 Task: In the  document overcomeprocrastination.rtf Share this file with 'softage.4@softage.net' Make a copy of the file 'without changing the auto name' Delete the  copy of the file
Action: Mouse moved to (46, 62)
Screenshot: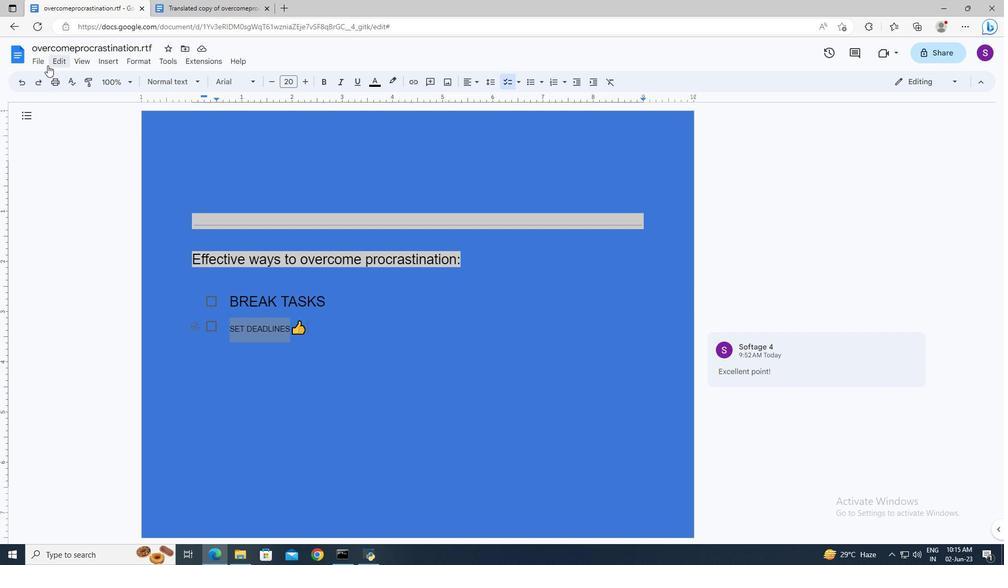 
Action: Mouse pressed left at (46, 62)
Screenshot: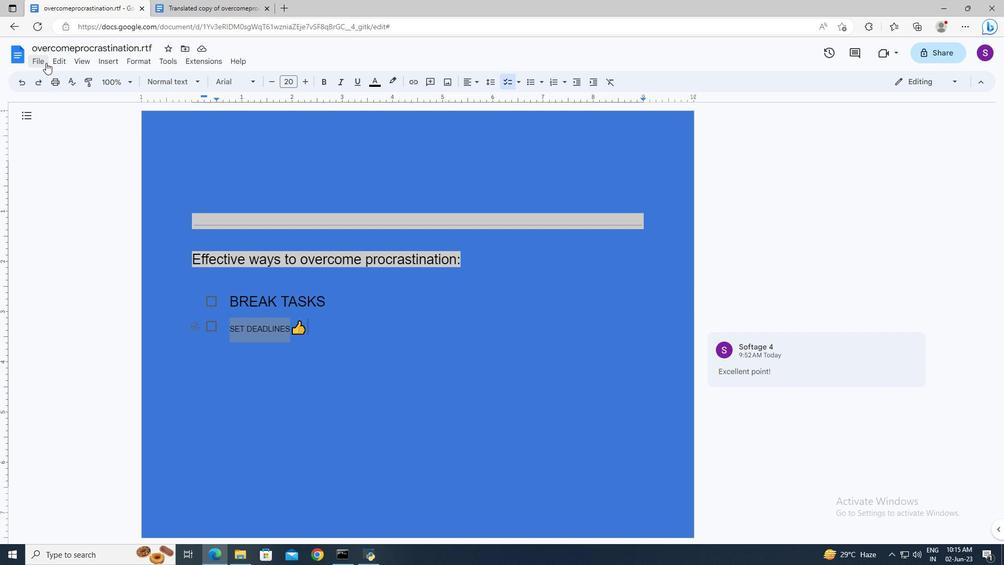 
Action: Mouse moved to (220, 137)
Screenshot: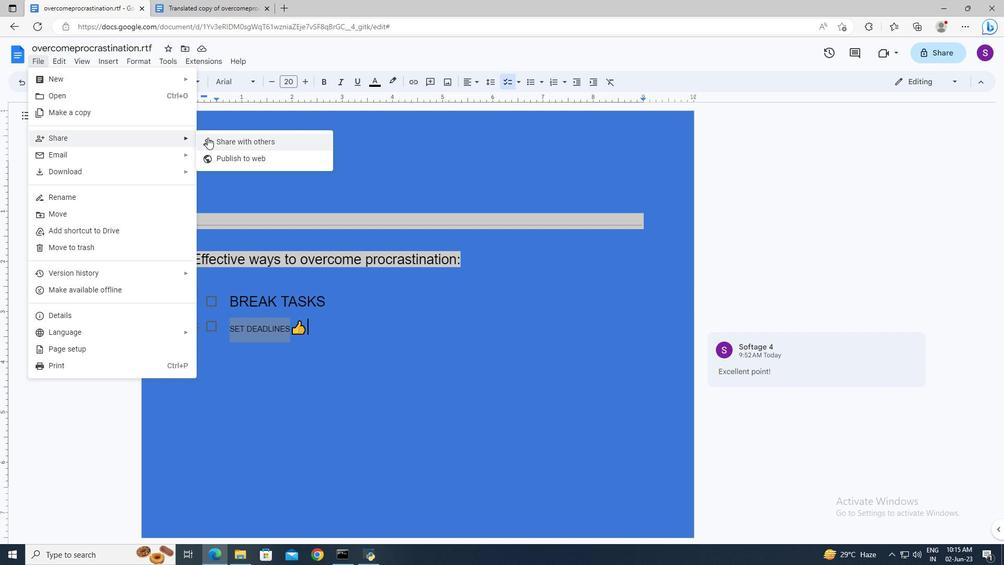 
Action: Mouse pressed left at (220, 137)
Screenshot: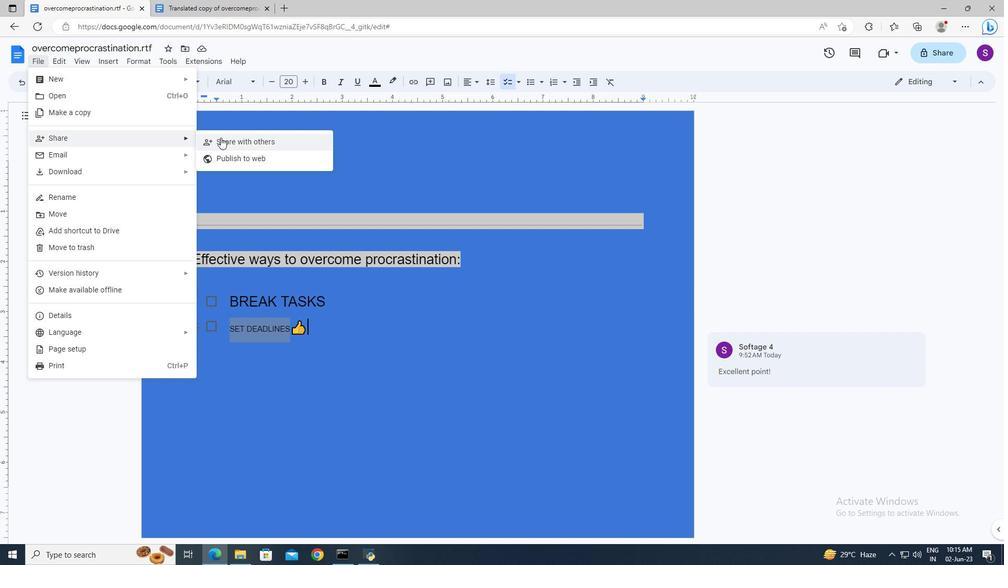 
Action: Mouse moved to (407, 233)
Screenshot: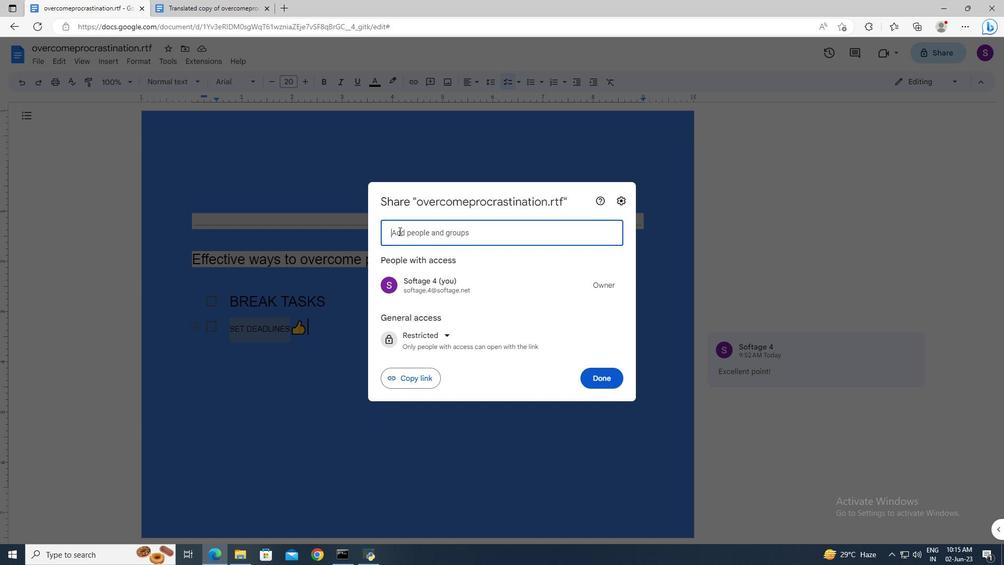 
Action: Mouse pressed left at (407, 233)
Screenshot: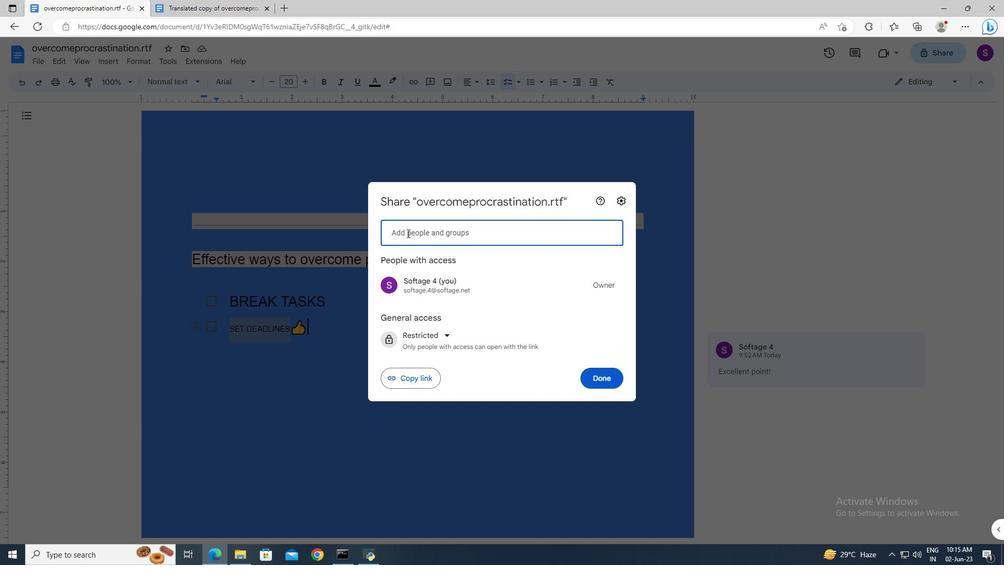 
Action: Key pressed softage.4<Key.shift>@softage.net<Key.enter>
Screenshot: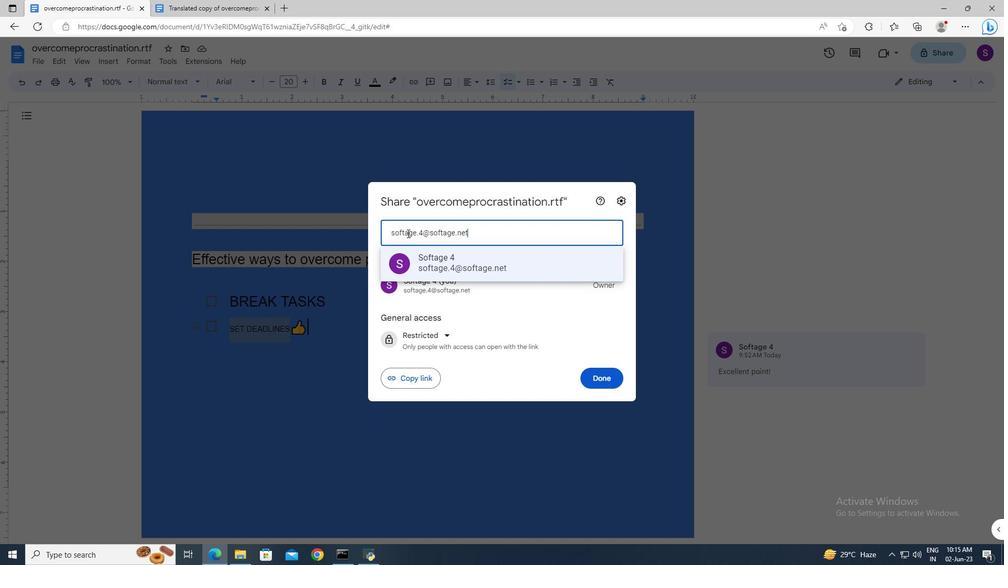 
Action: Mouse moved to (595, 371)
Screenshot: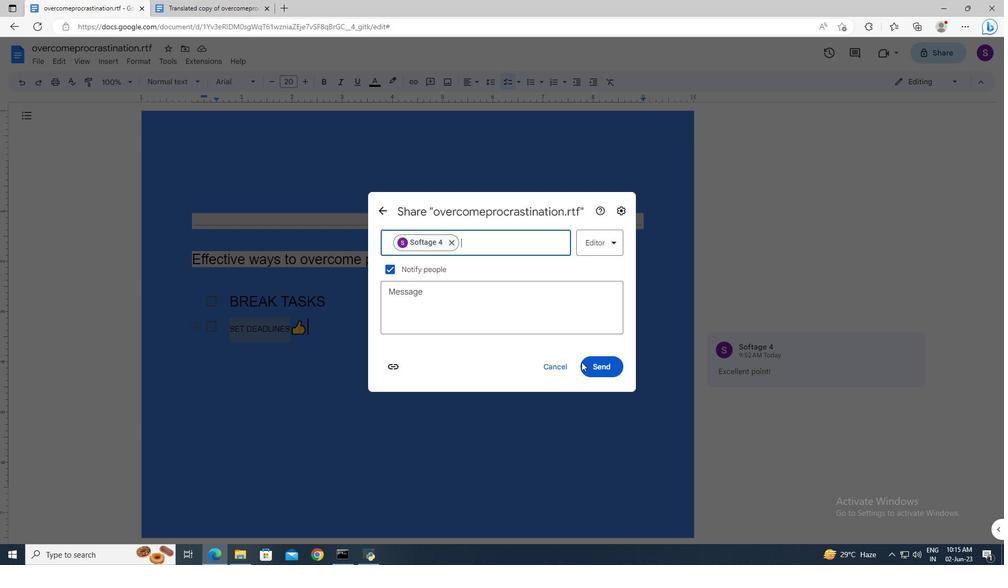 
Action: Mouse pressed left at (595, 371)
Screenshot: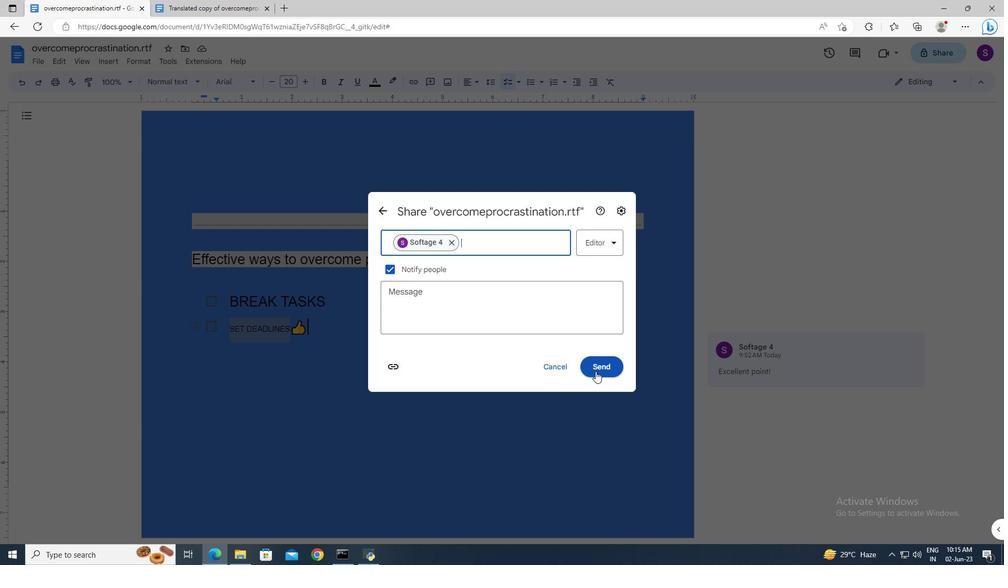
Action: Mouse moved to (42, 60)
Screenshot: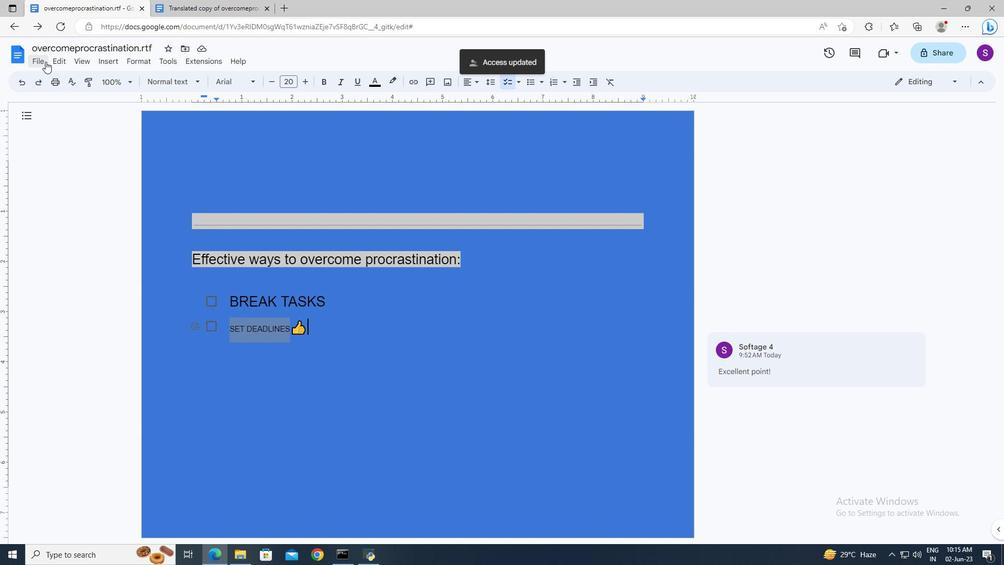 
Action: Mouse pressed left at (42, 60)
Screenshot: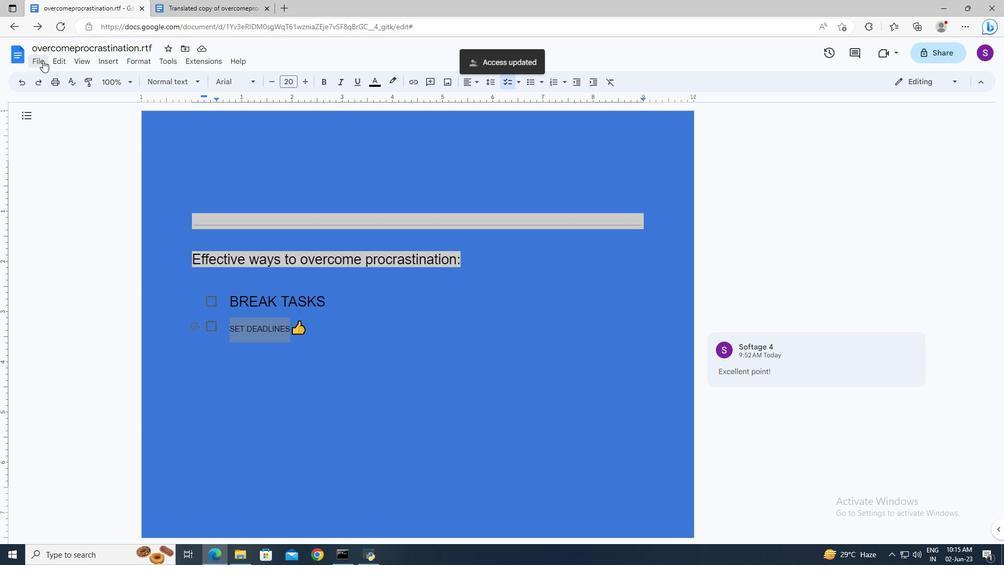 
Action: Mouse moved to (53, 110)
Screenshot: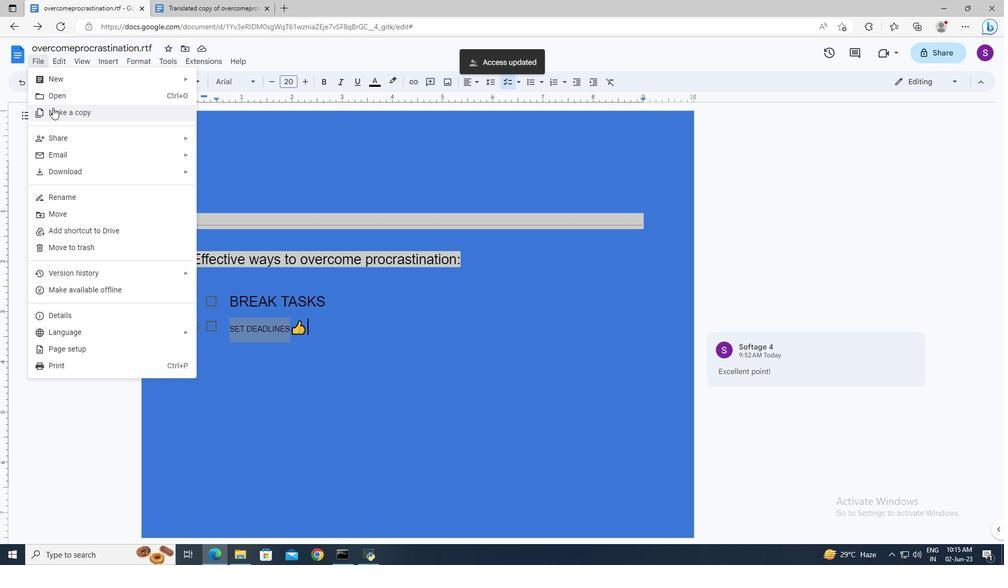 
Action: Mouse pressed left at (53, 110)
Screenshot: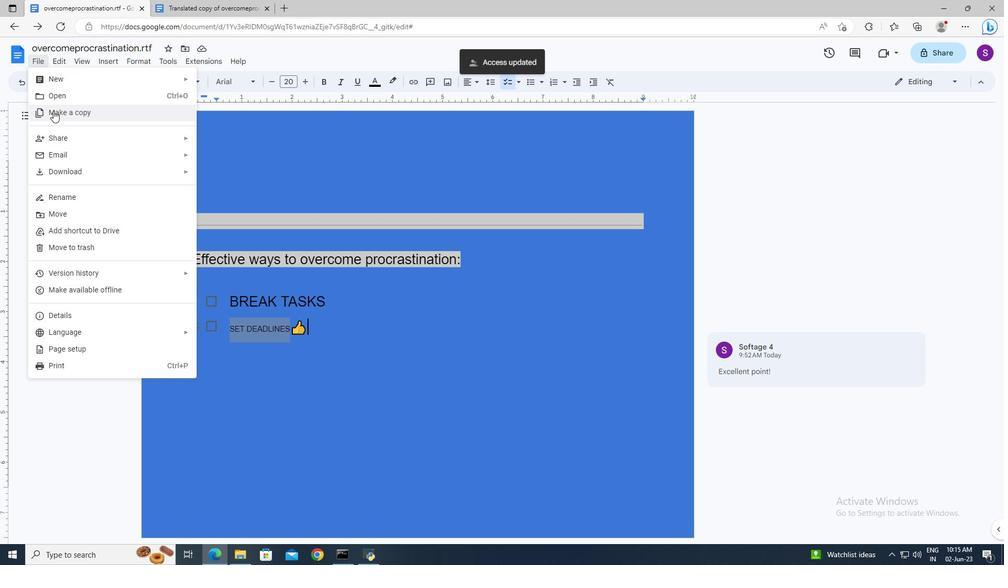 
Action: Mouse moved to (518, 373)
Screenshot: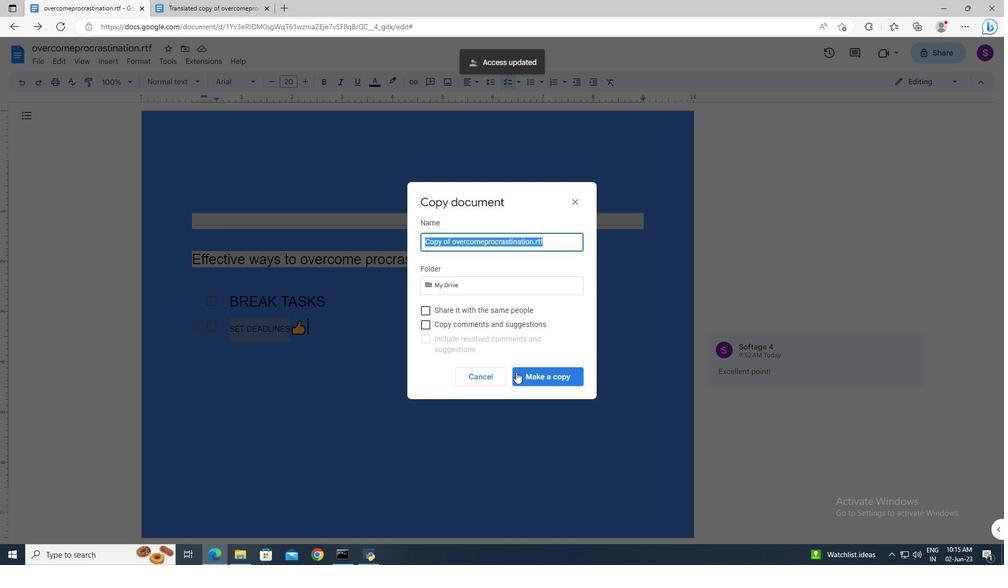 
Action: Mouse pressed left at (518, 373)
Screenshot: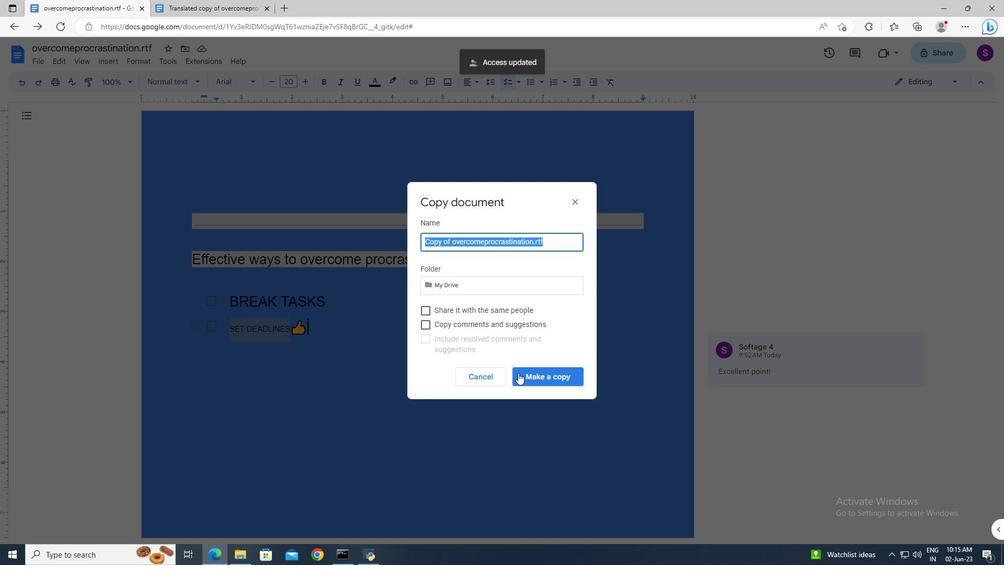 
Action: Mouse moved to (43, 60)
Screenshot: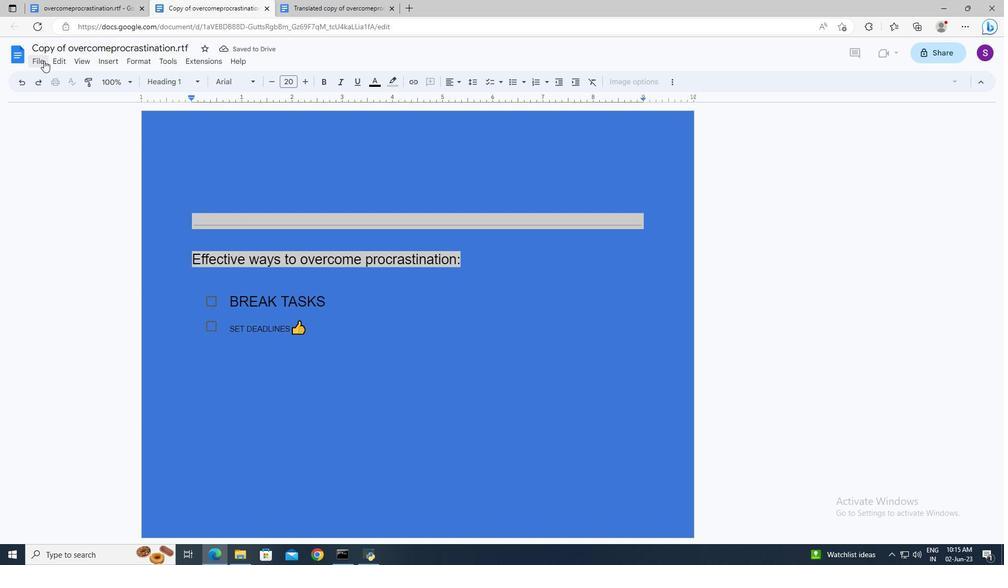 
Action: Mouse pressed left at (43, 60)
Screenshot: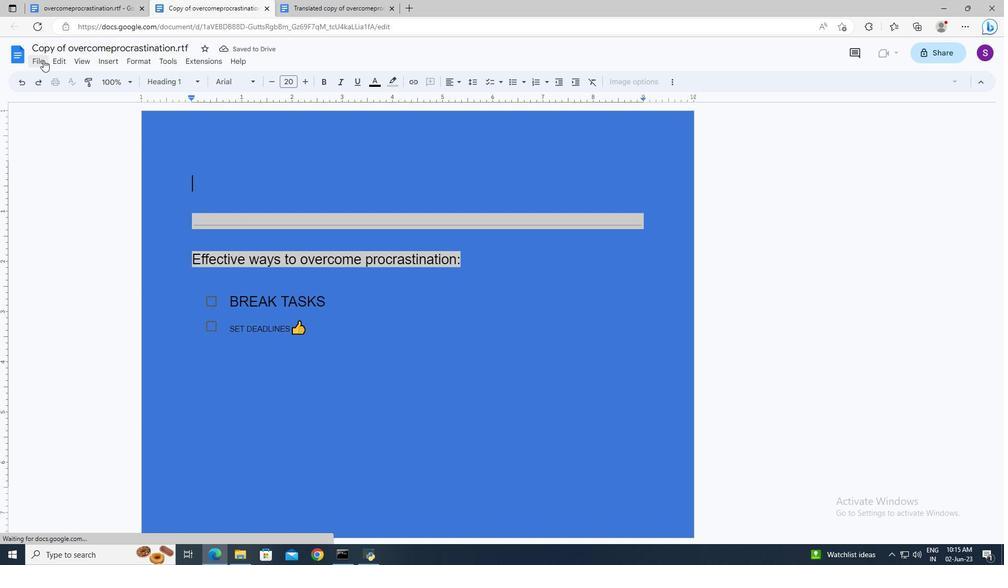
Action: Mouse moved to (67, 246)
Screenshot: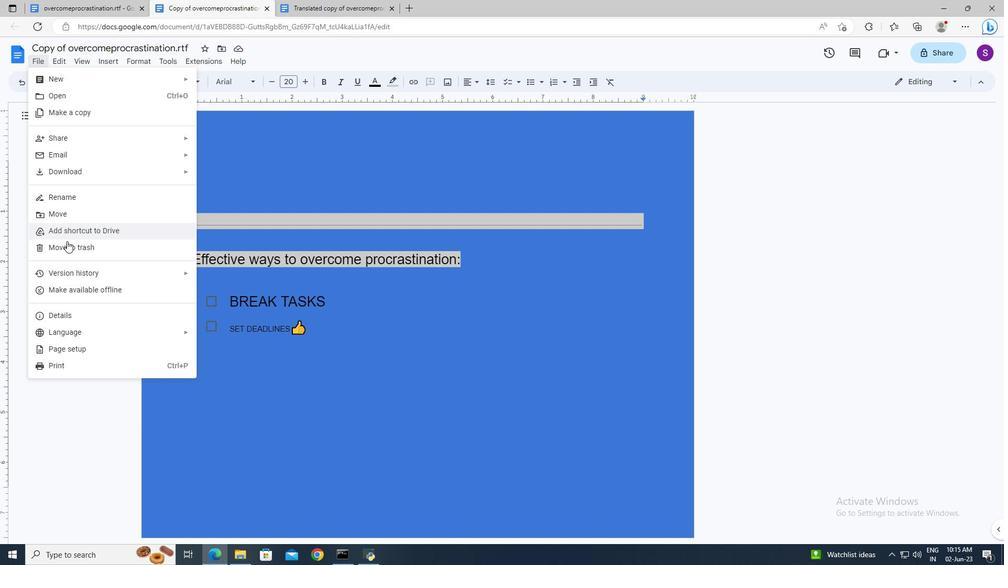
Action: Mouse pressed left at (67, 246)
Screenshot: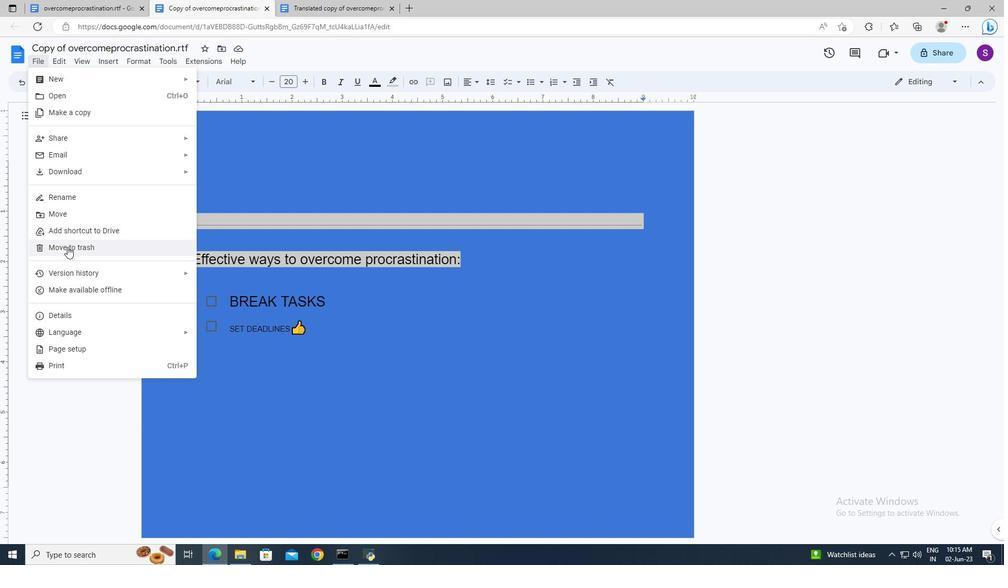 
